 Task: Look for properties with step-free guest entrances.
Action: Mouse moved to (977, 150)
Screenshot: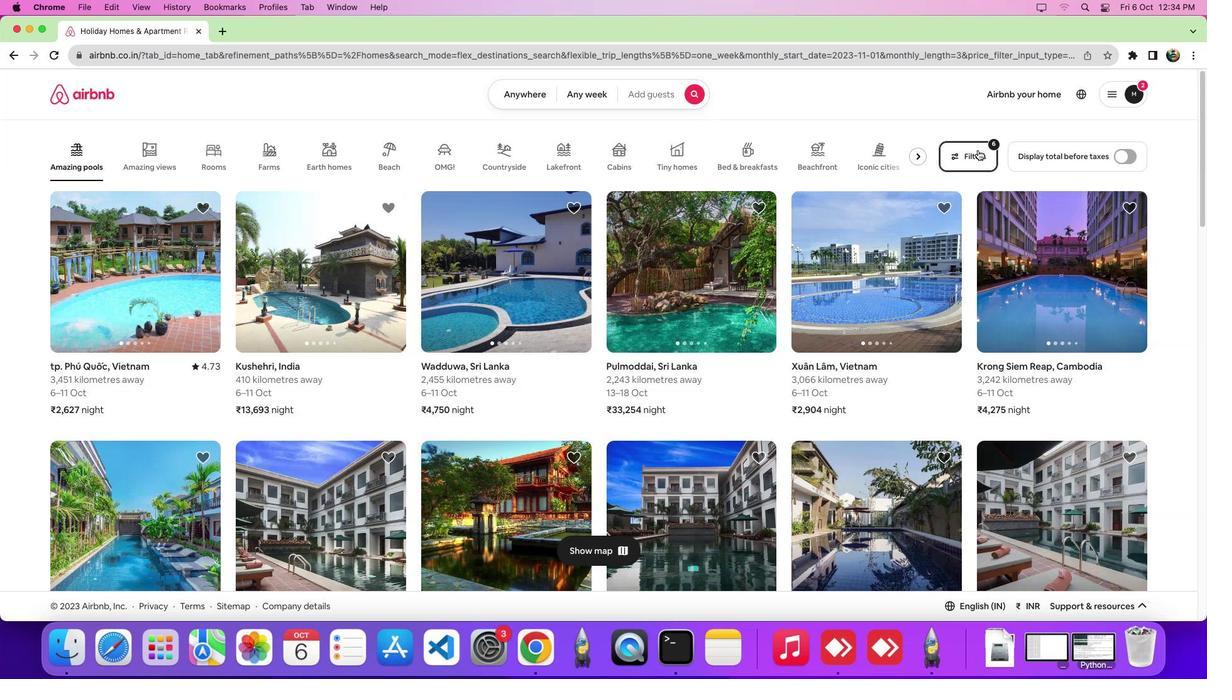 
Action: Mouse pressed left at (977, 150)
Screenshot: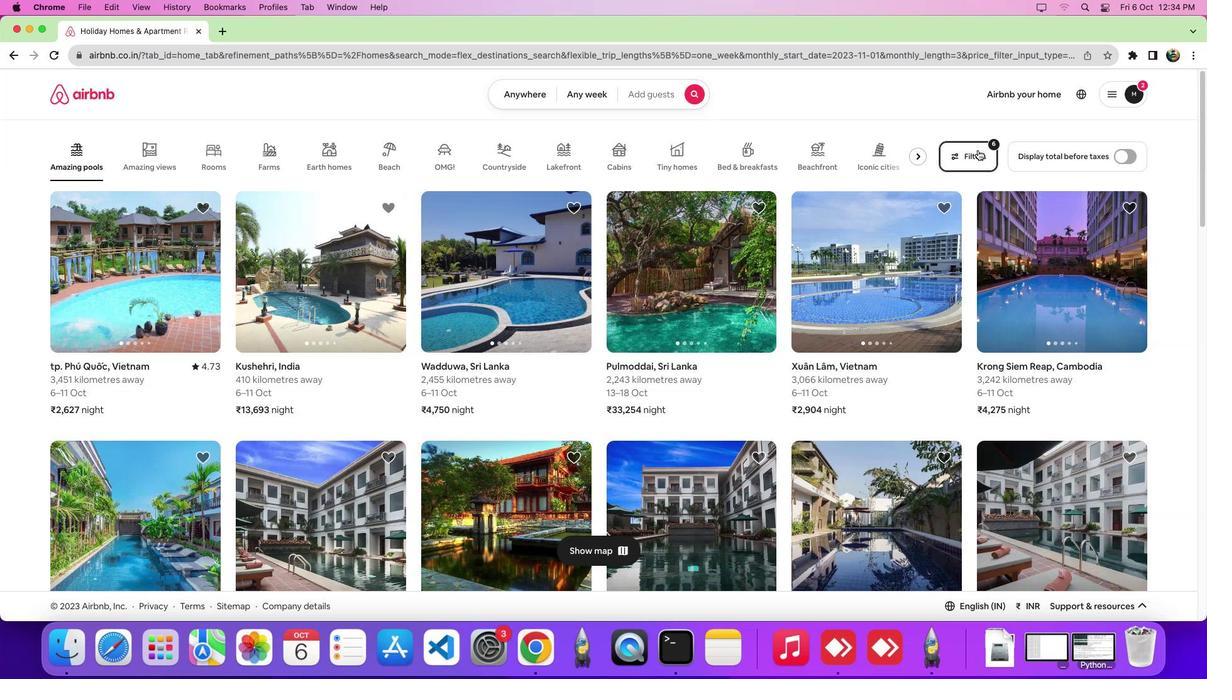 
Action: Mouse moved to (491, 217)
Screenshot: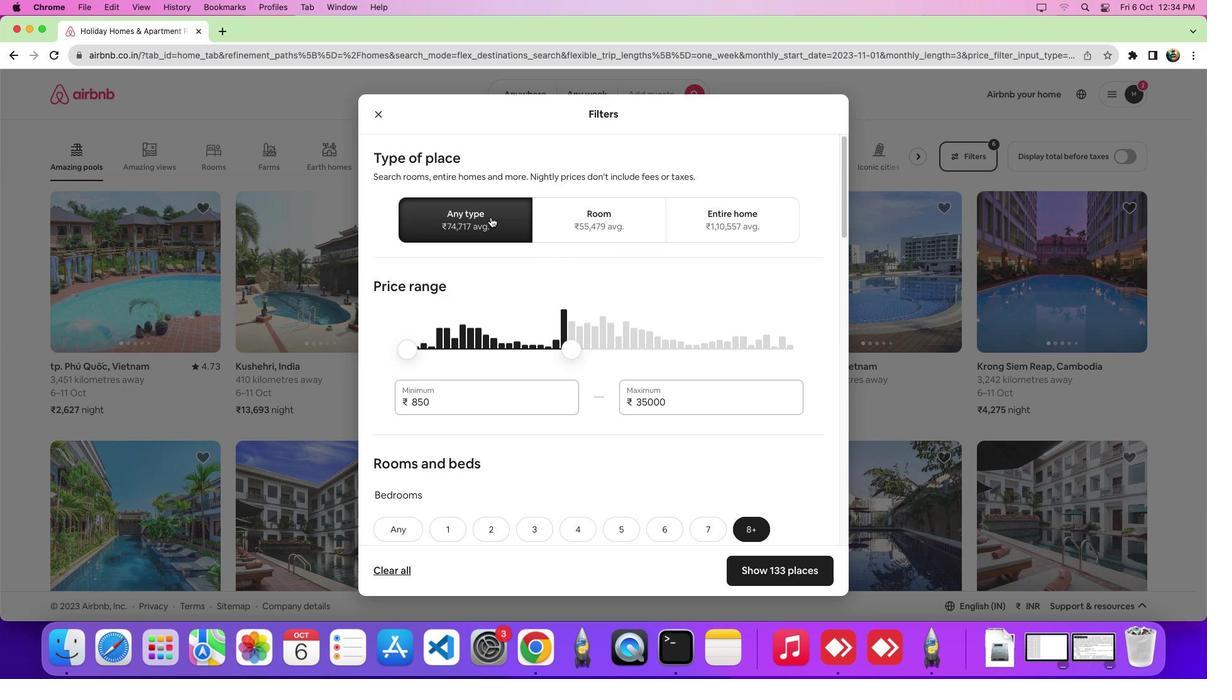
Action: Mouse pressed left at (491, 217)
Screenshot: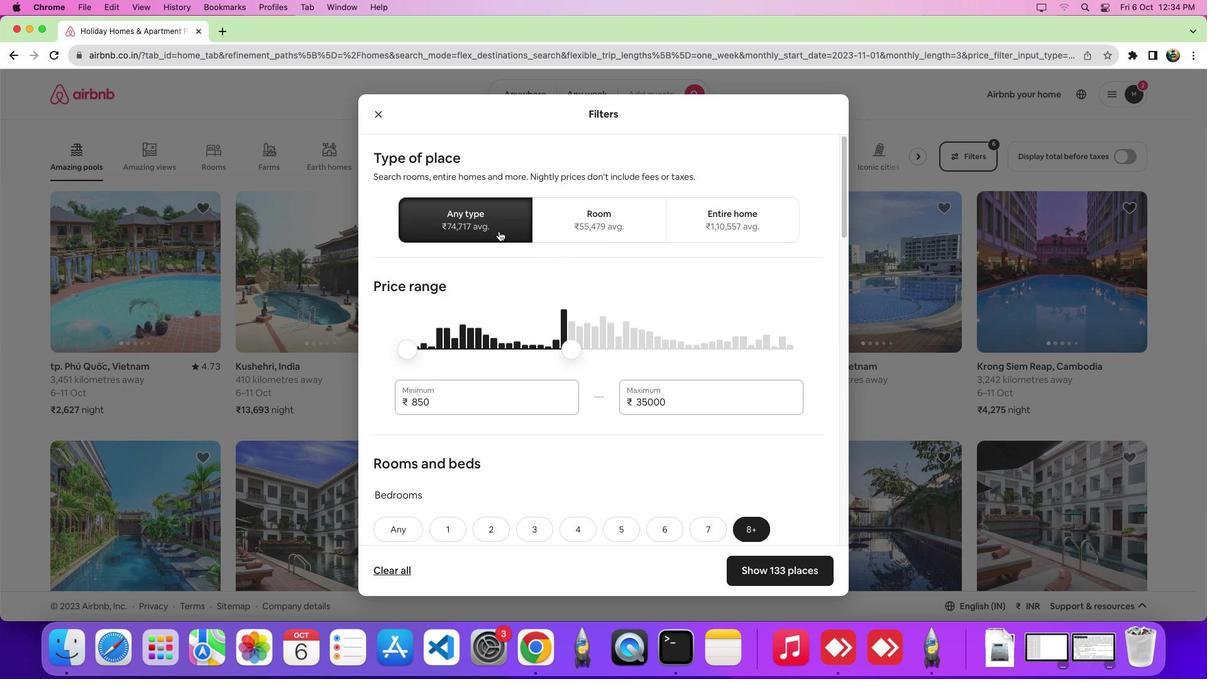 
Action: Mouse moved to (564, 339)
Screenshot: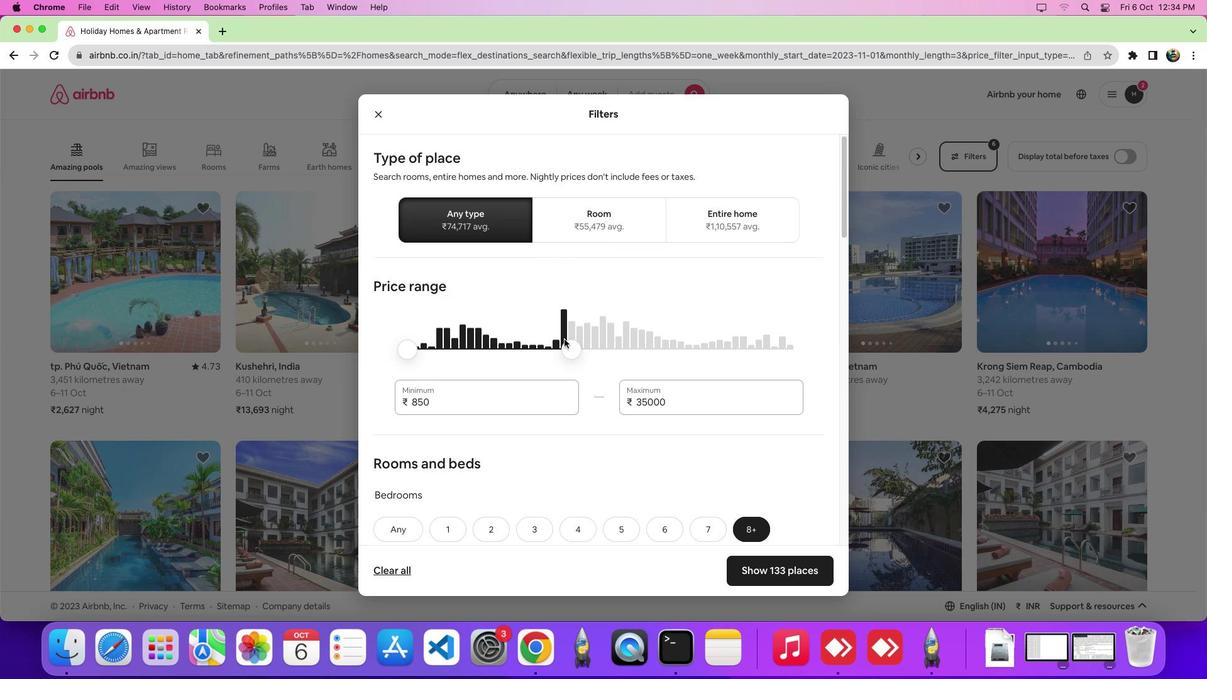 
Action: Mouse scrolled (564, 339) with delta (0, 0)
Screenshot: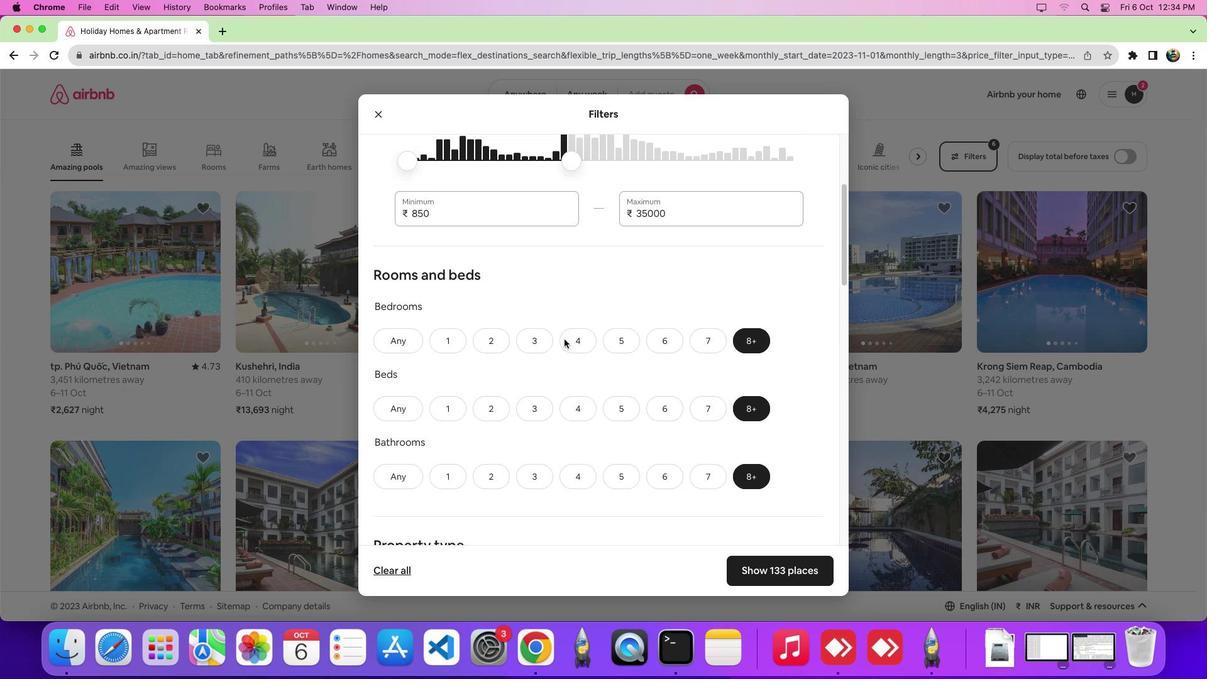
Action: Mouse scrolled (564, 339) with delta (0, 0)
Screenshot: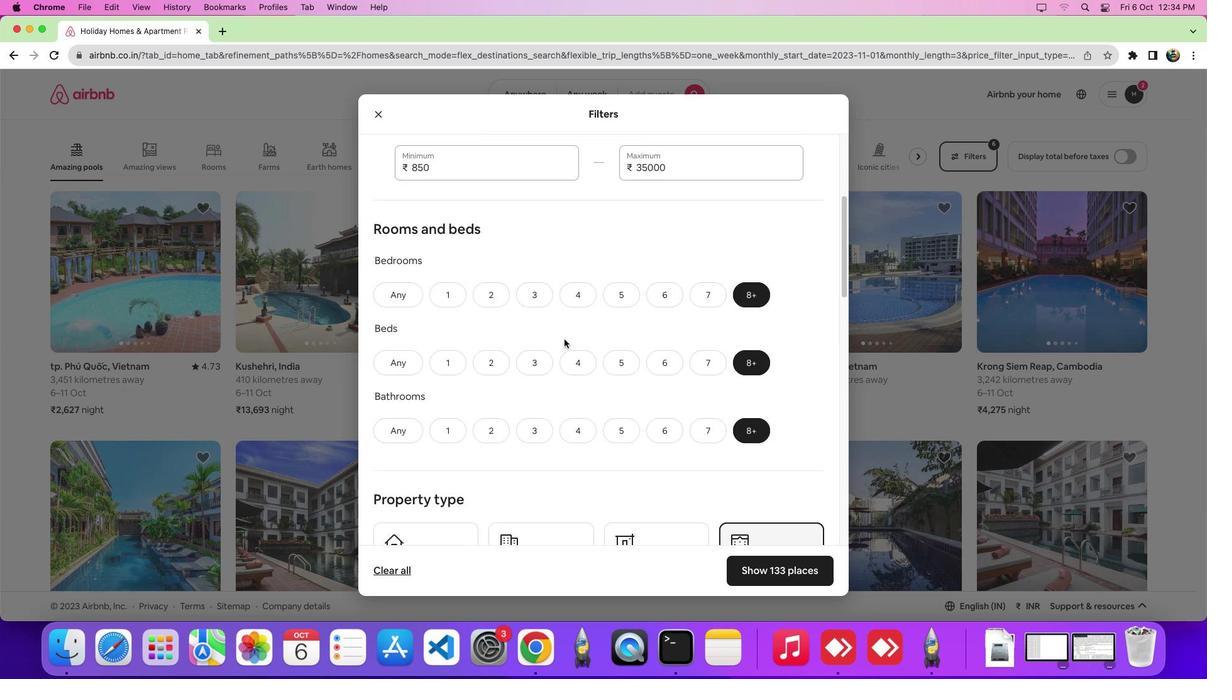 
Action: Mouse scrolled (564, 339) with delta (0, -4)
Screenshot: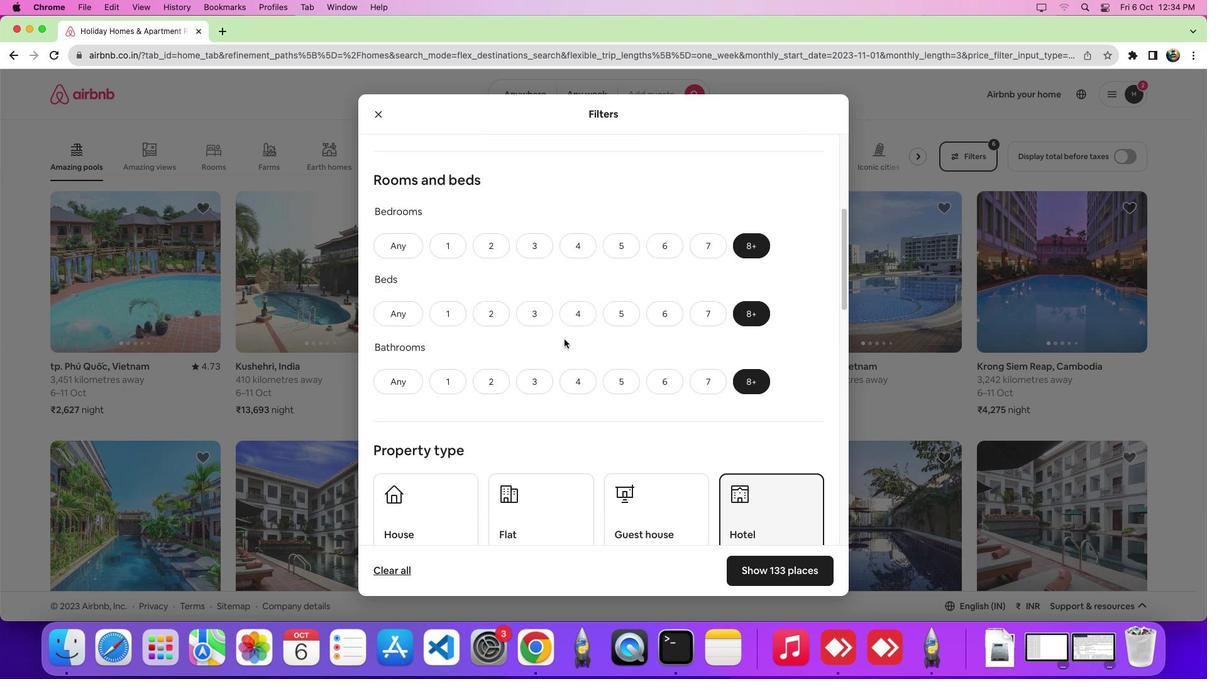 
Action: Mouse scrolled (564, 339) with delta (0, -3)
Screenshot: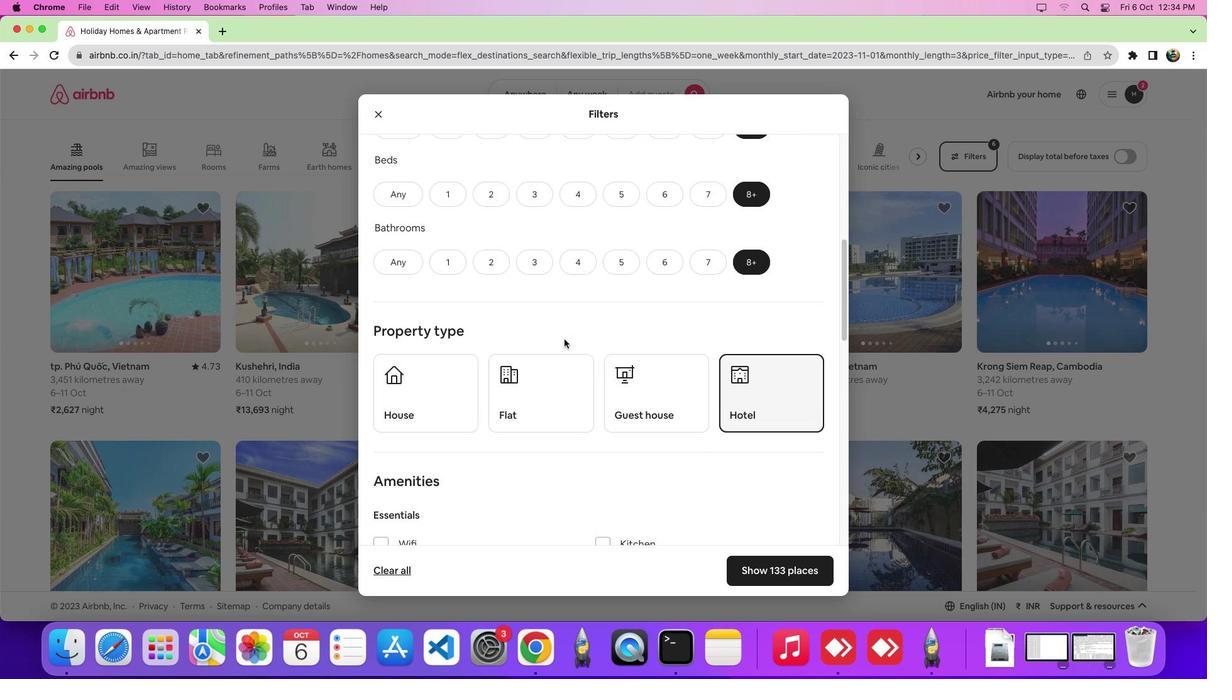 
Action: Mouse scrolled (564, 339) with delta (0, 0)
Screenshot: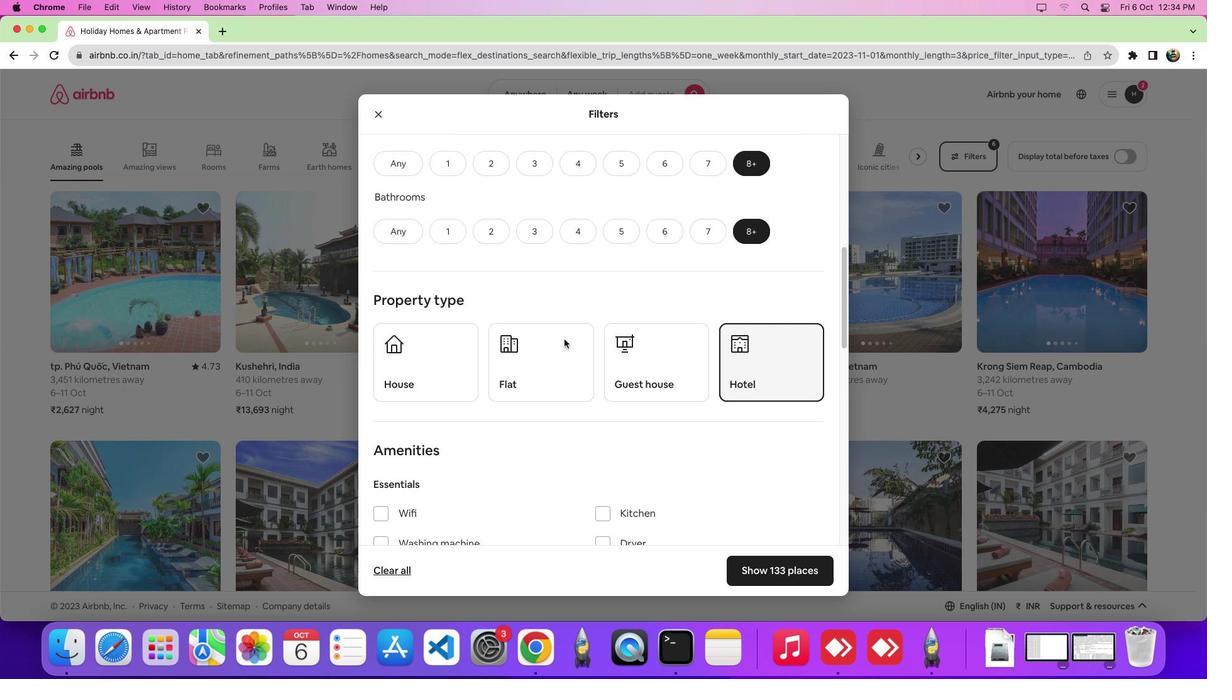 
Action: Mouse scrolled (564, 339) with delta (0, 0)
Screenshot: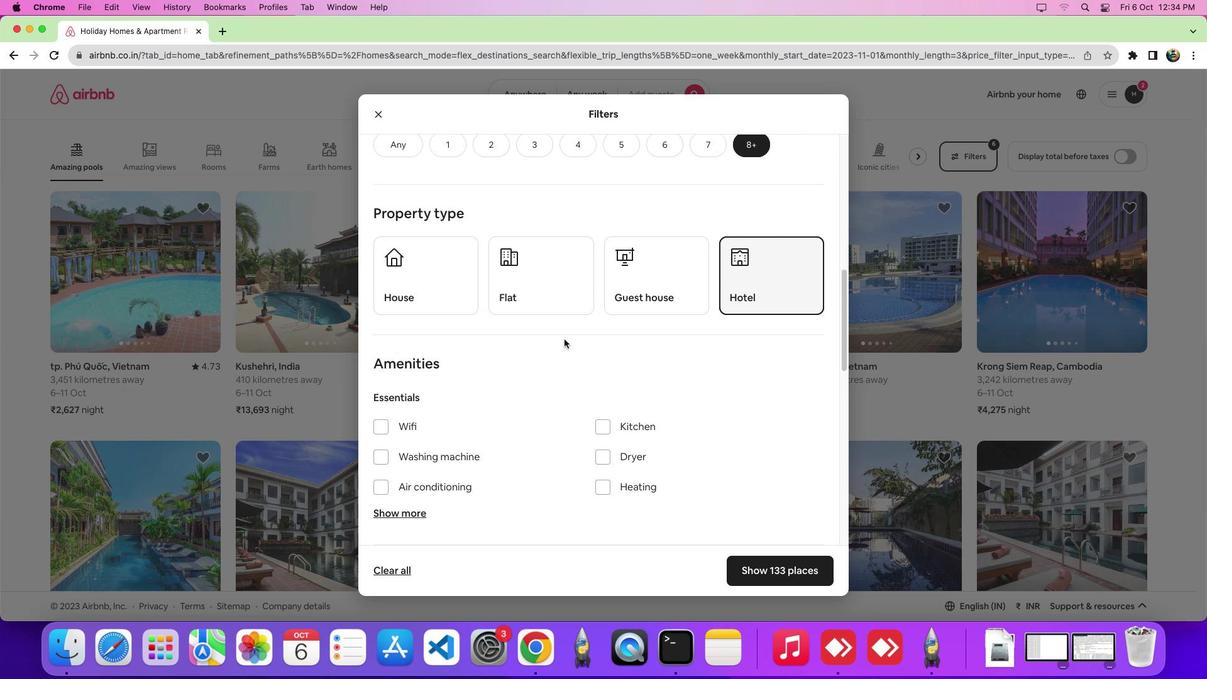 
Action: Mouse scrolled (564, 339) with delta (0, -2)
Screenshot: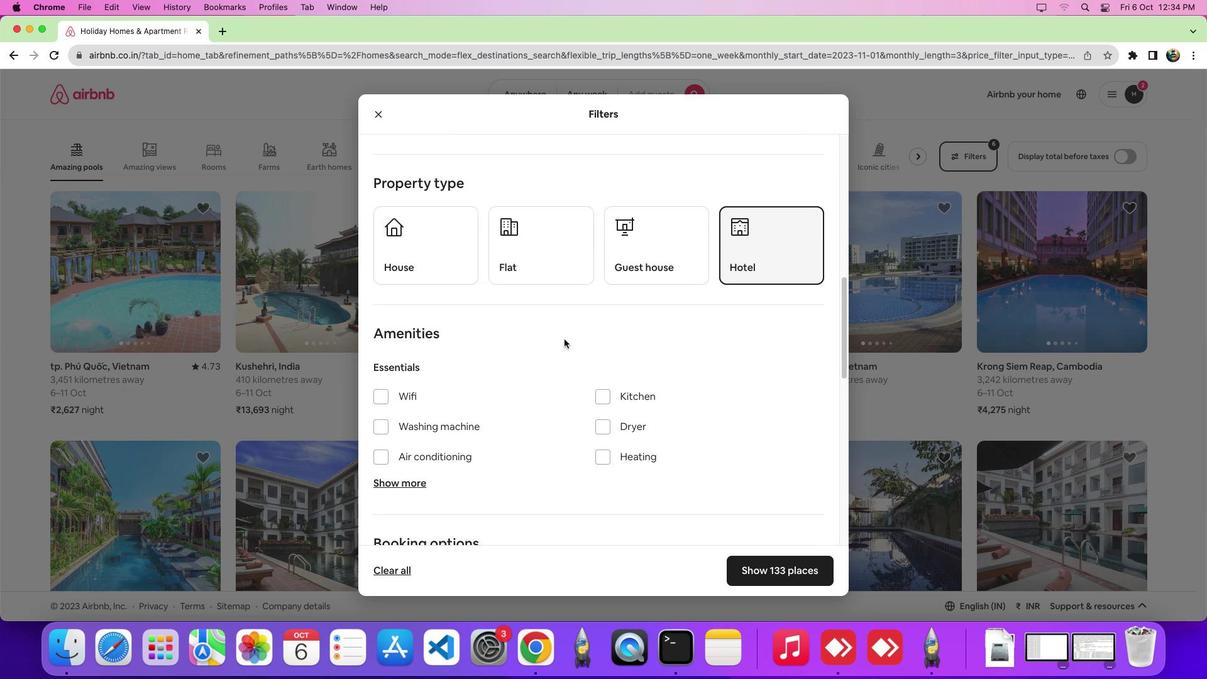 
Action: Mouse scrolled (564, 339) with delta (0, -2)
Screenshot: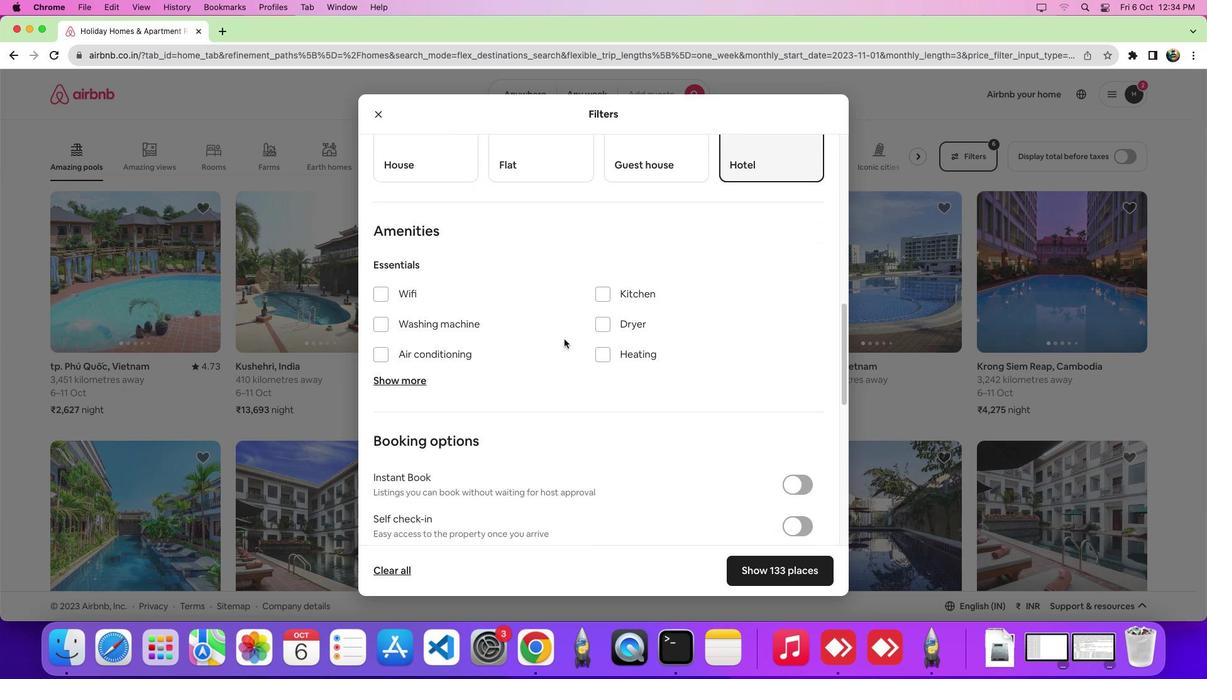 
Action: Mouse scrolled (564, 339) with delta (0, 0)
Screenshot: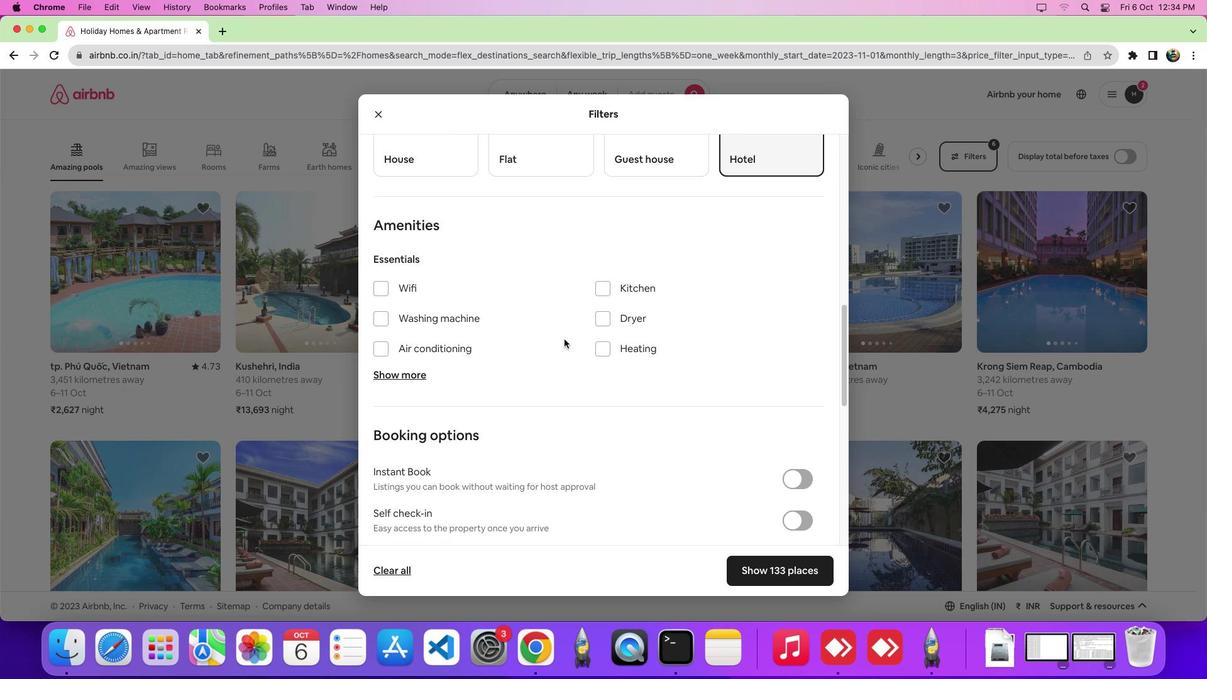 
Action: Mouse scrolled (564, 339) with delta (0, 0)
Screenshot: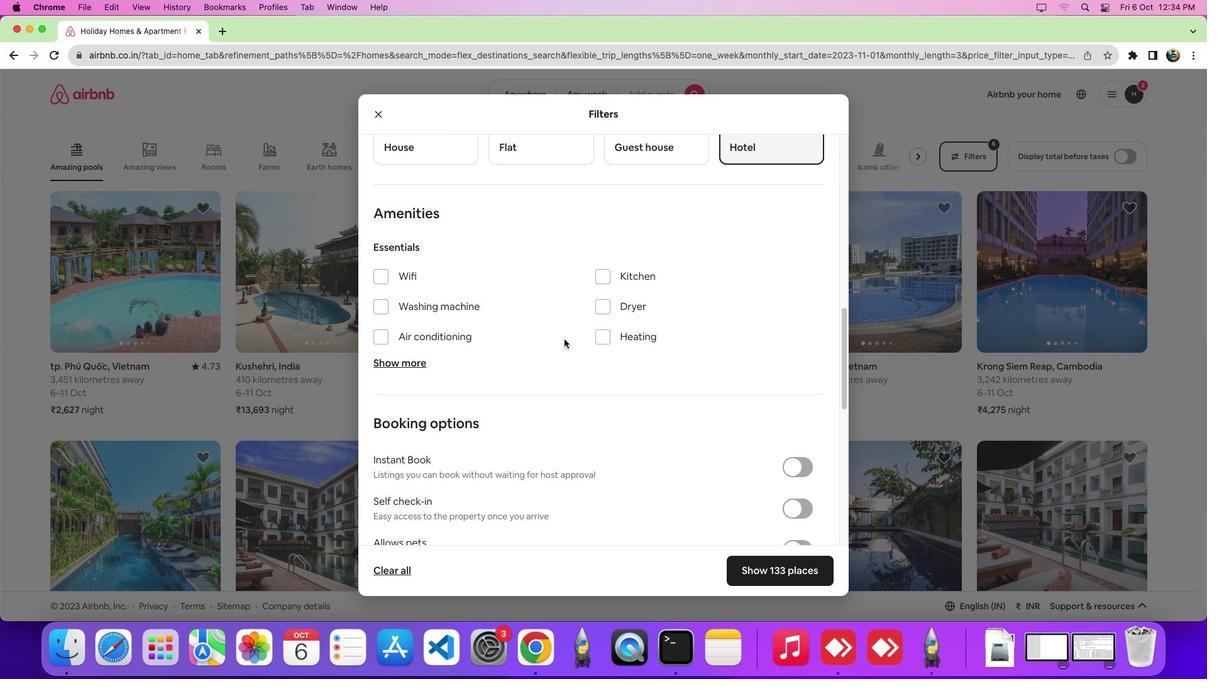 
Action: Mouse scrolled (564, 339) with delta (0, 0)
Screenshot: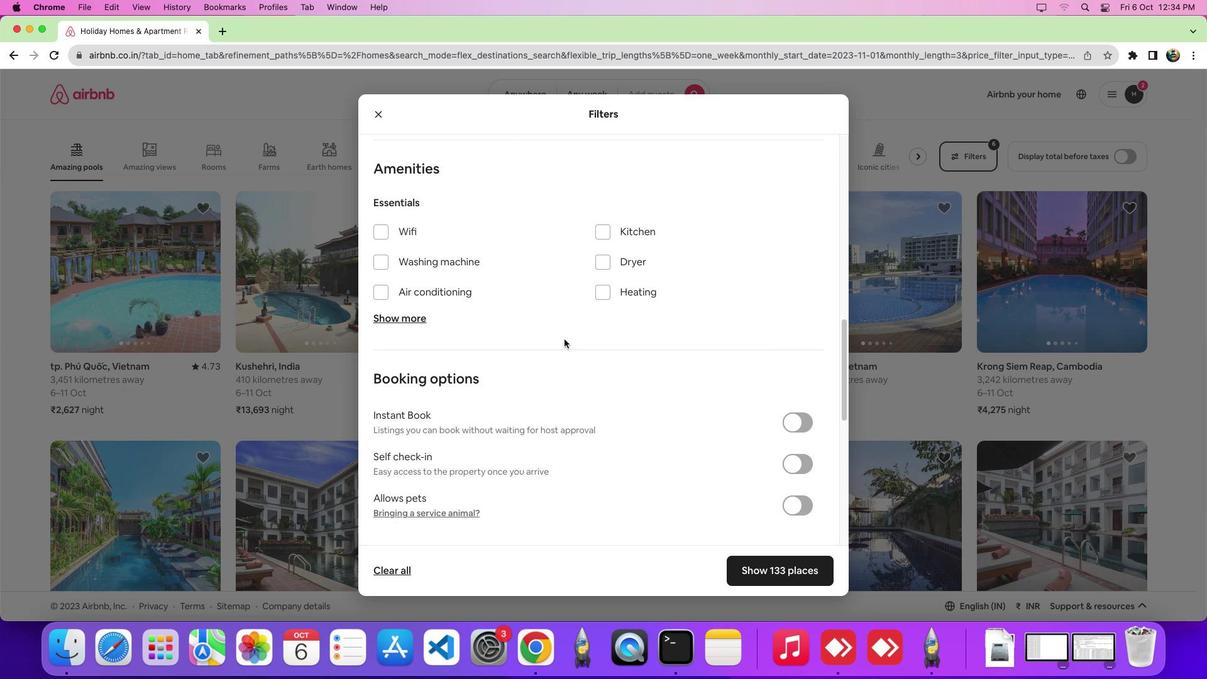 
Action: Mouse scrolled (564, 339) with delta (0, -1)
Screenshot: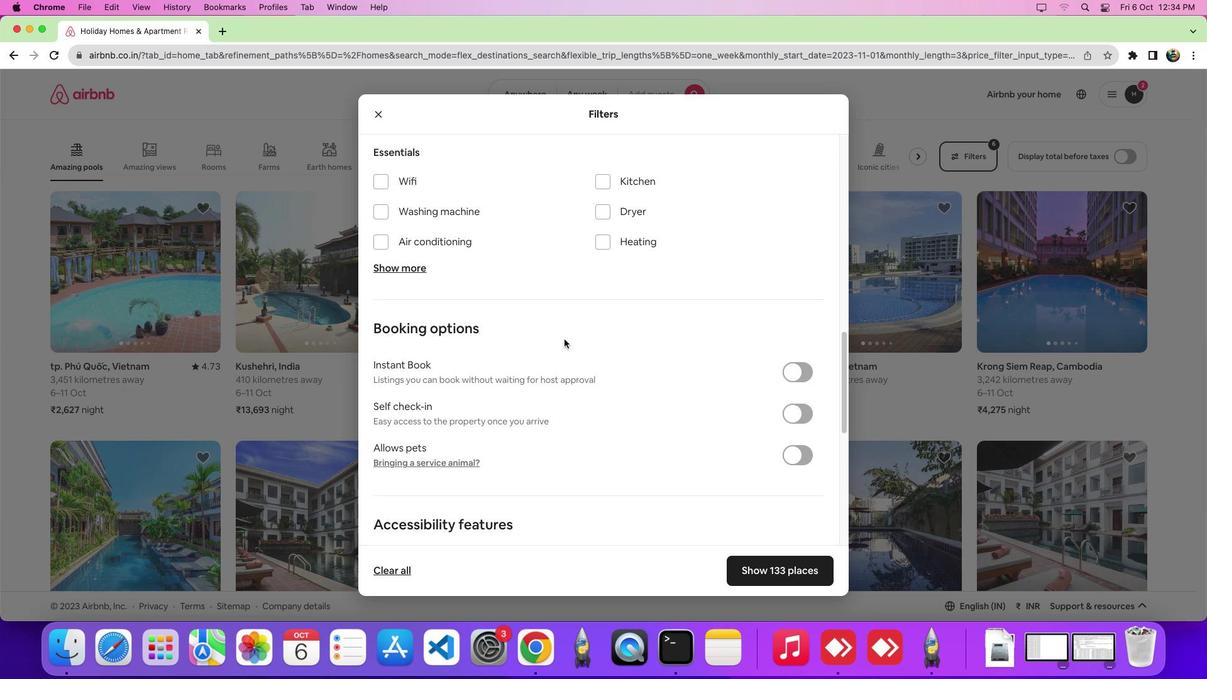 
Action: Mouse scrolled (564, 339) with delta (0, 0)
Screenshot: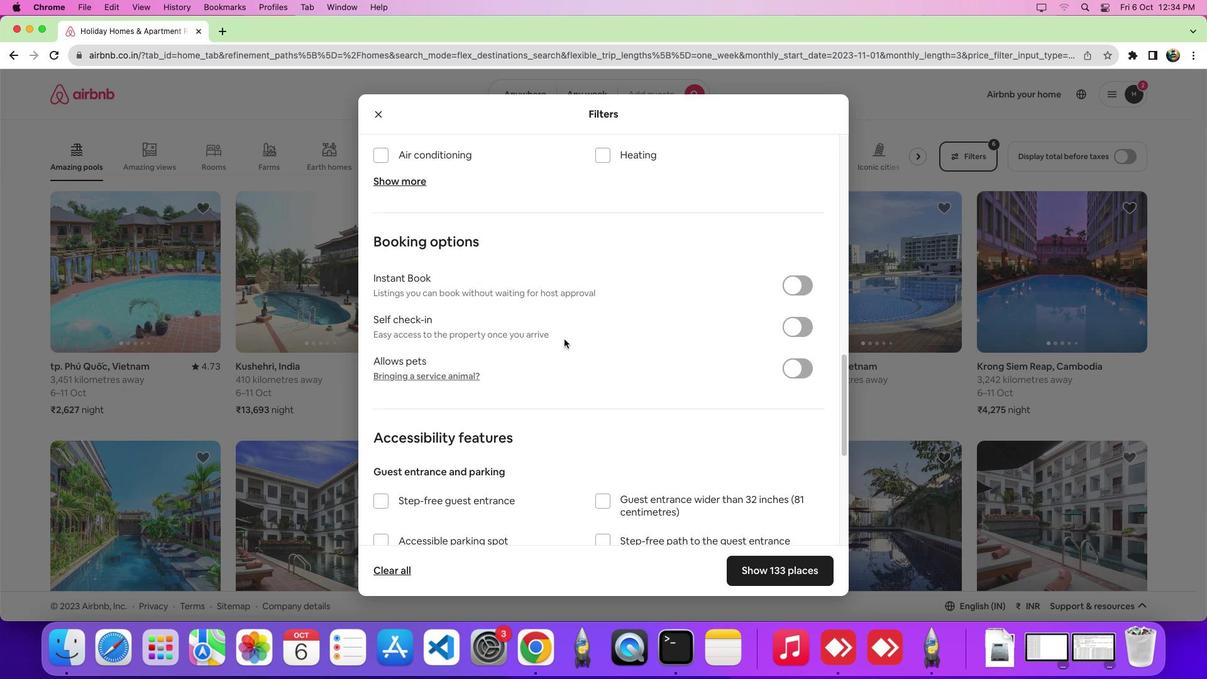 
Action: Mouse scrolled (564, 339) with delta (0, 0)
Screenshot: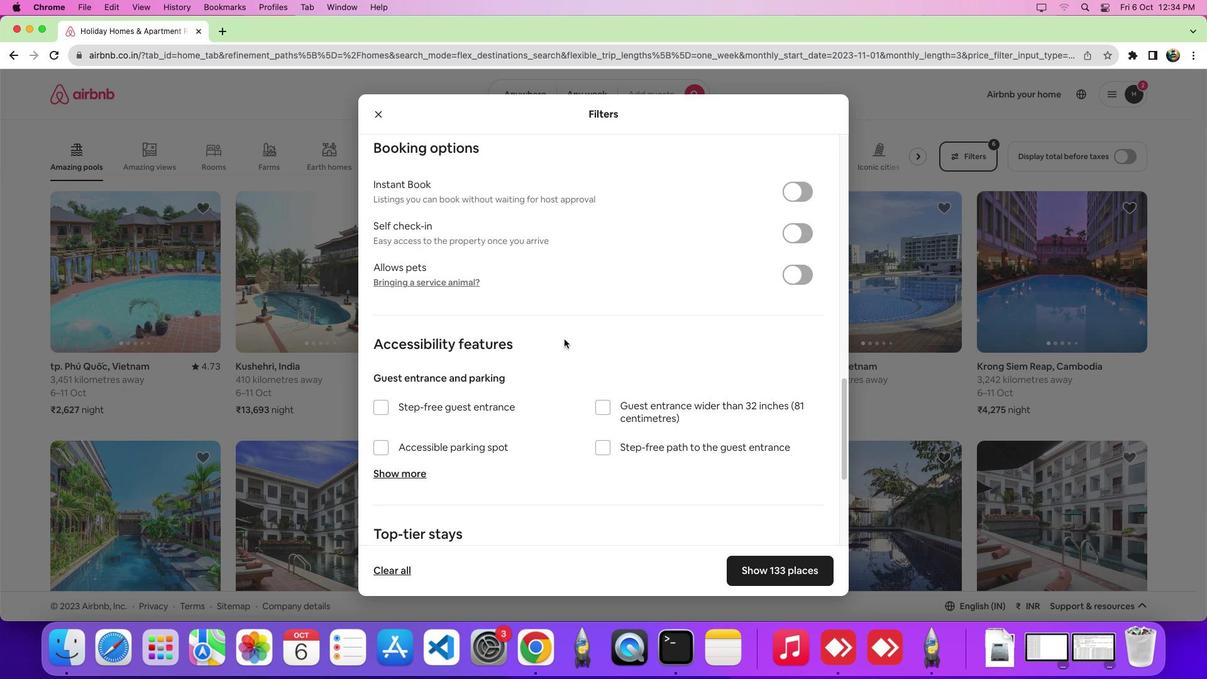 
Action: Mouse scrolled (564, 339) with delta (0, -3)
Screenshot: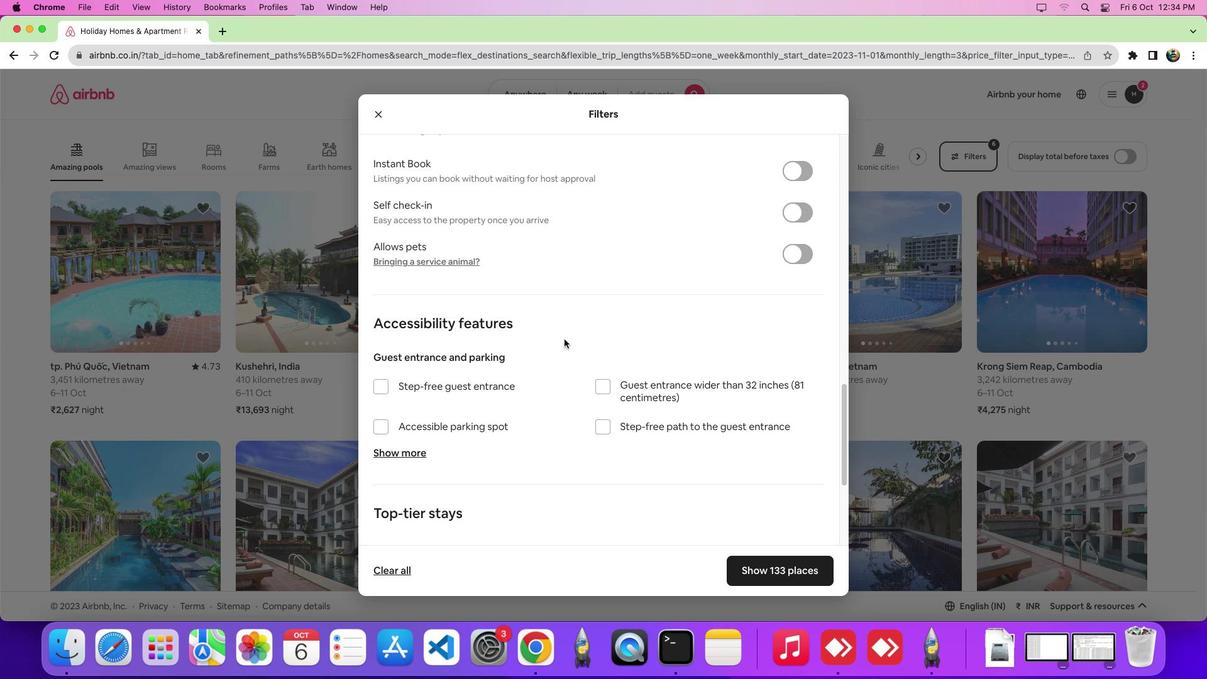 
Action: Mouse moved to (379, 388)
Screenshot: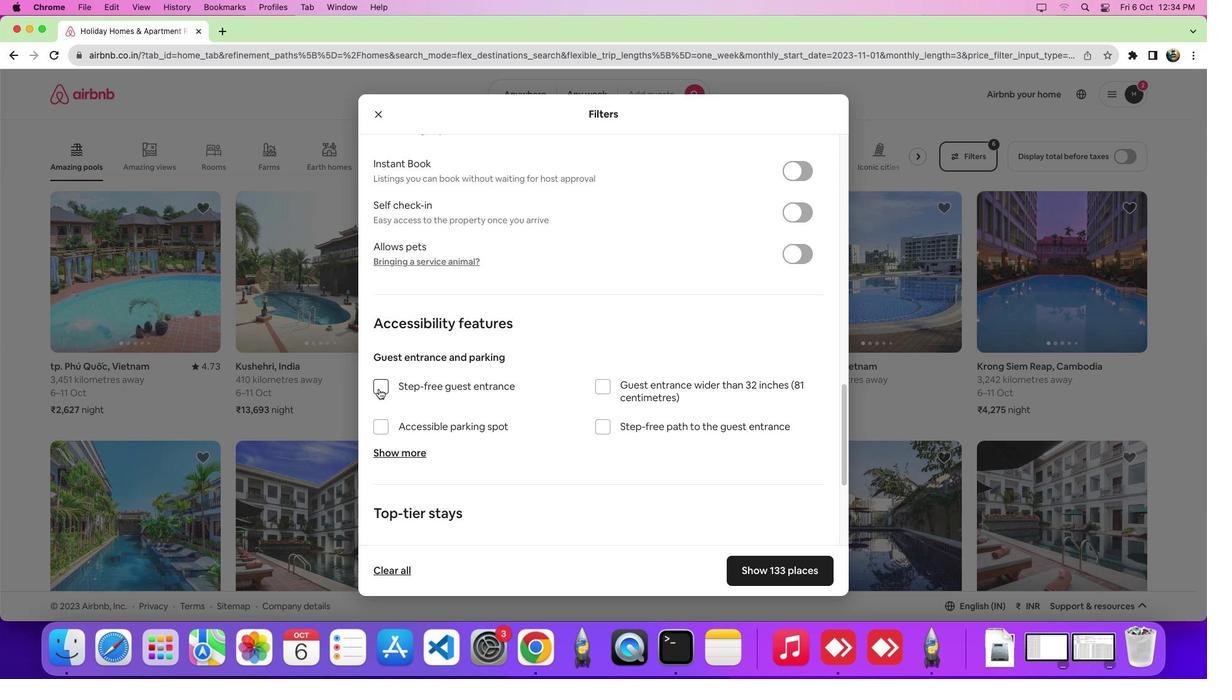 
Action: Mouse pressed left at (379, 388)
Screenshot: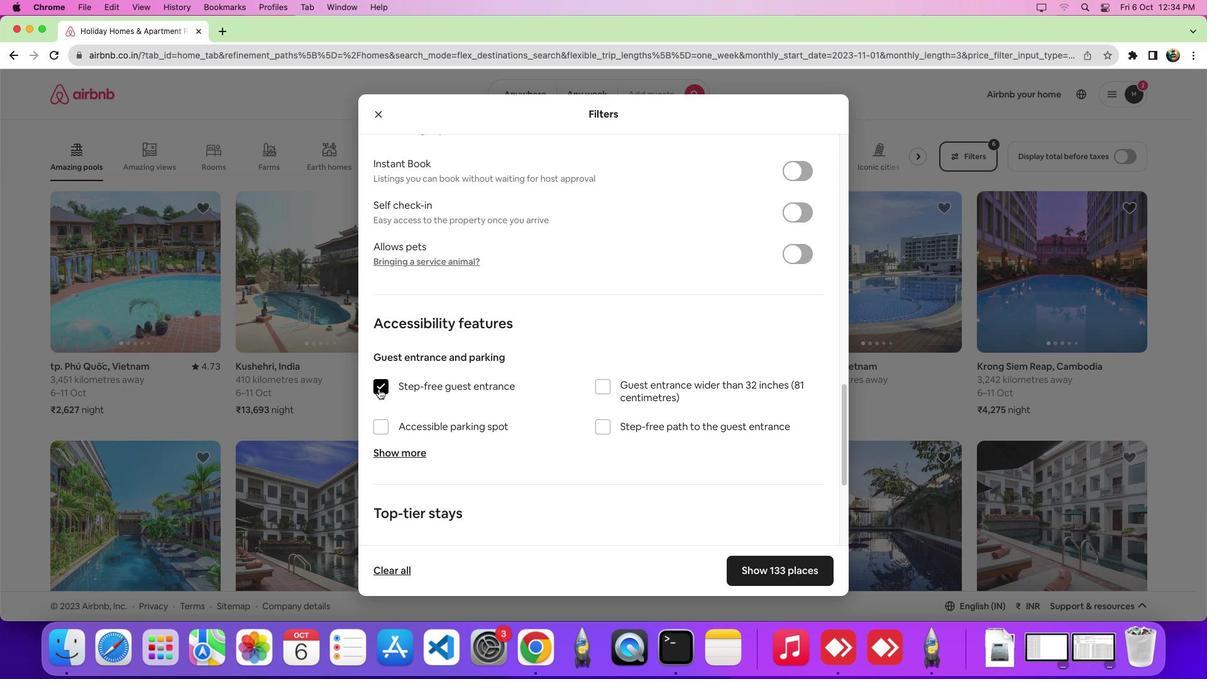 
Action: Mouse moved to (755, 579)
Screenshot: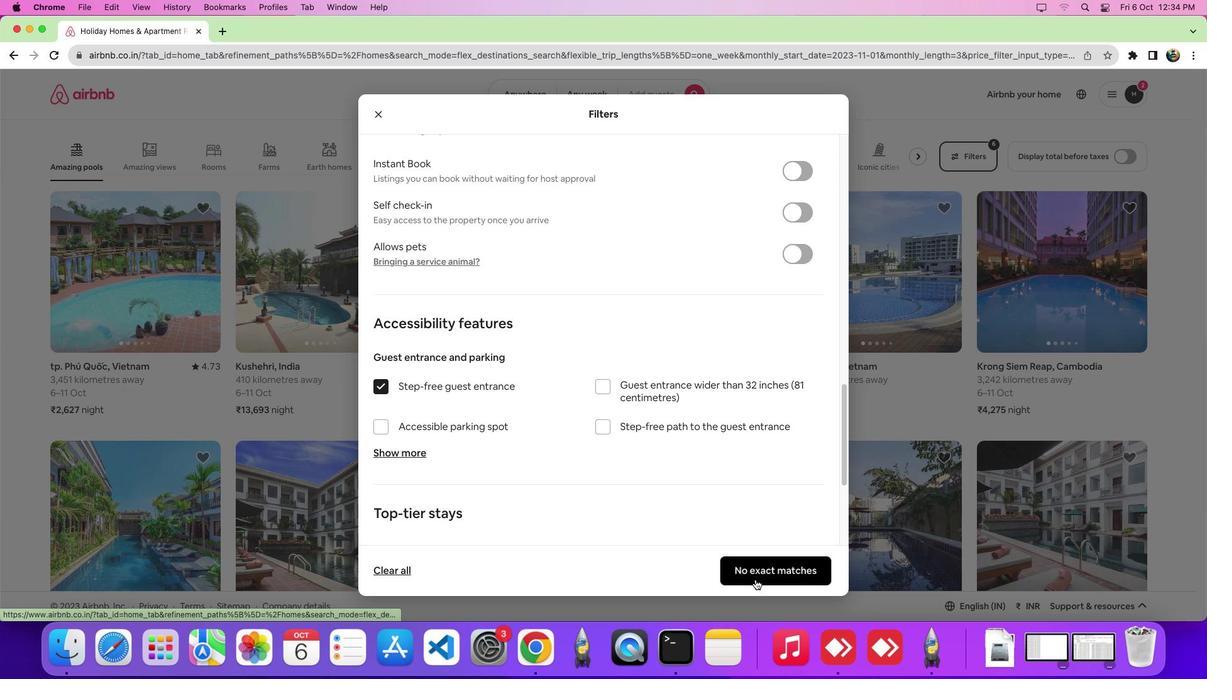 
Action: Mouse pressed left at (755, 579)
Screenshot: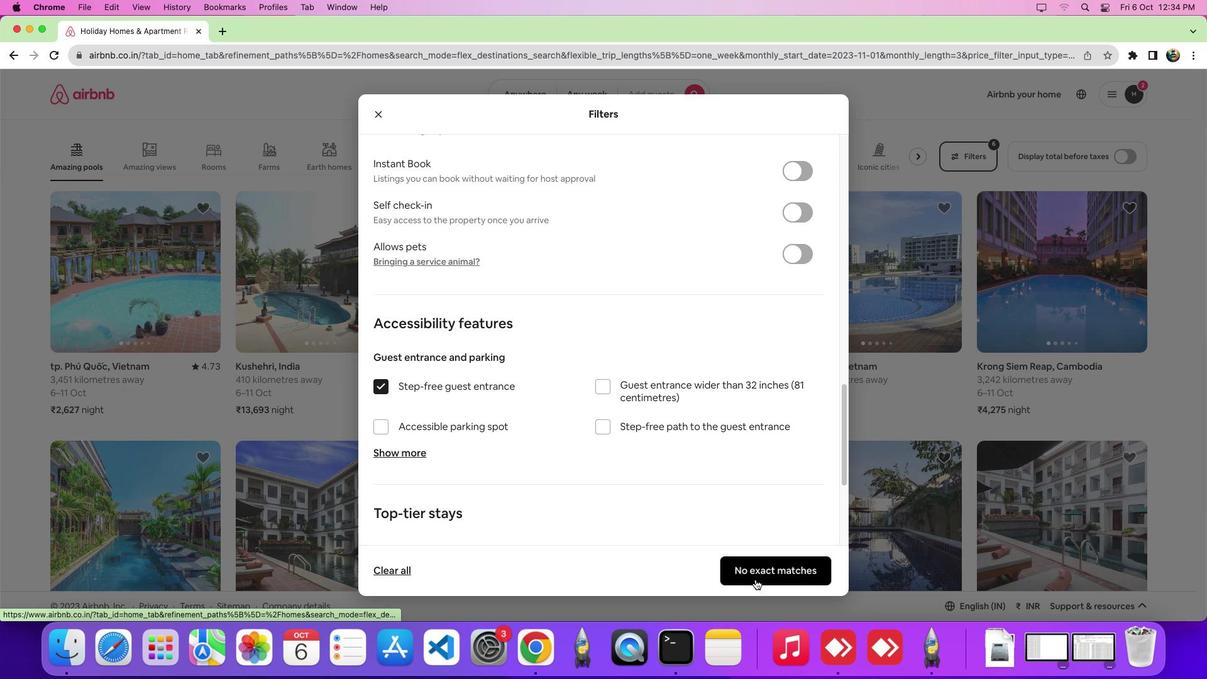 
Action: Mouse moved to (733, 556)
Screenshot: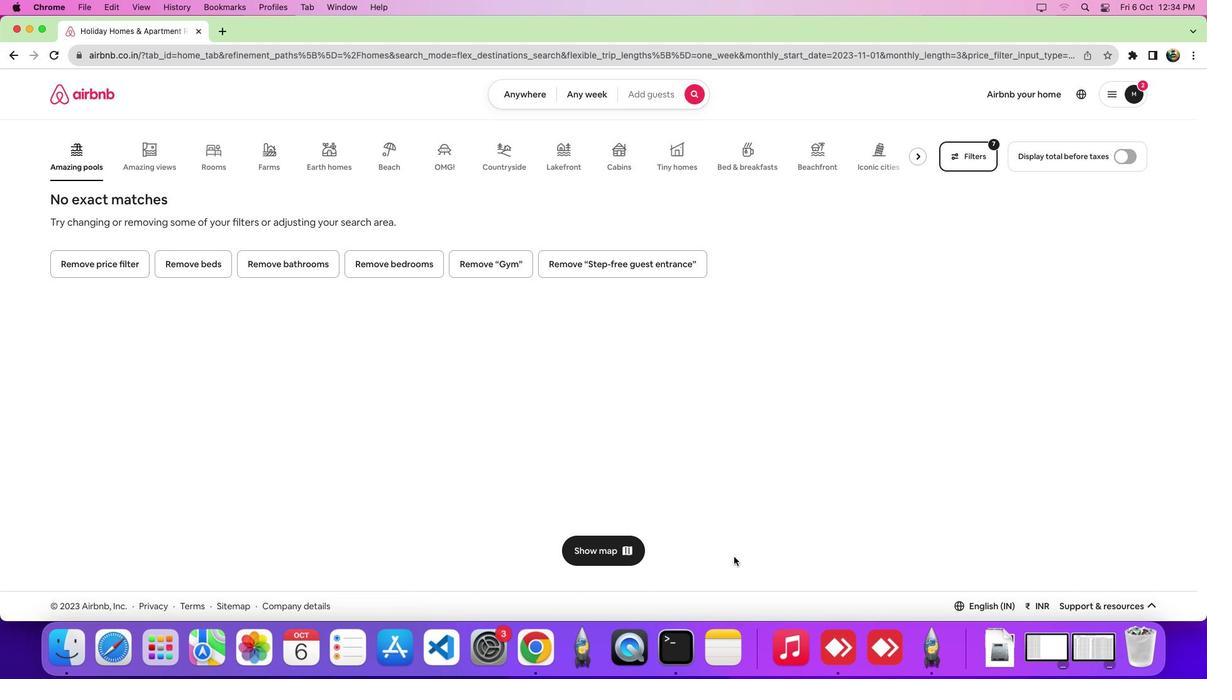 
